 Task: For heading Calibri with Bold.  font size for heading24,  'Change the font style of data to'Bell MT.  and font size to 16,  Change the alignment of both headline & data to Align middle & Align Center.  In the sheet  EvaluationSalesByCategory
Action: Mouse moved to (26, 99)
Screenshot: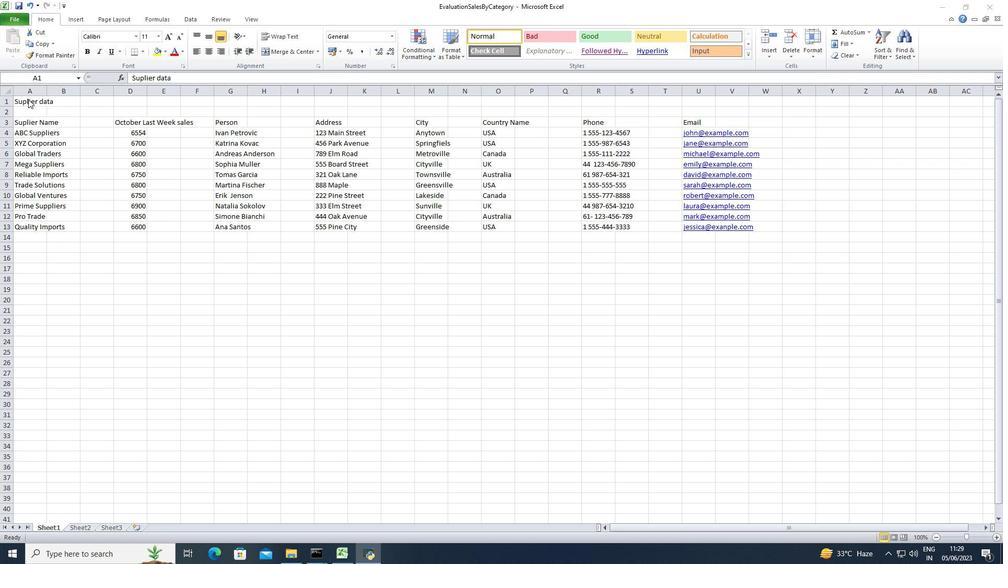 
Action: Mouse pressed left at (26, 99)
Screenshot: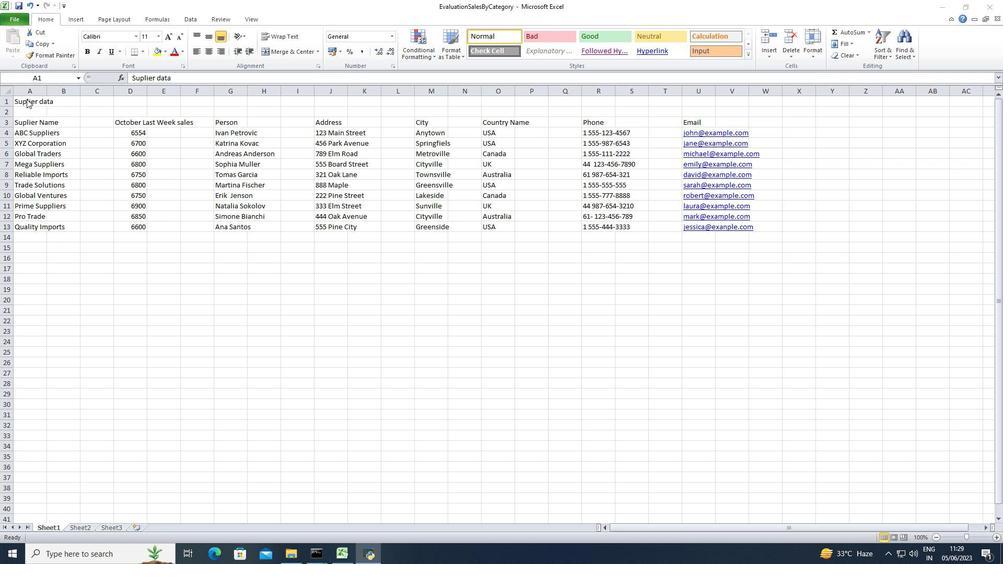 
Action: Mouse moved to (35, 101)
Screenshot: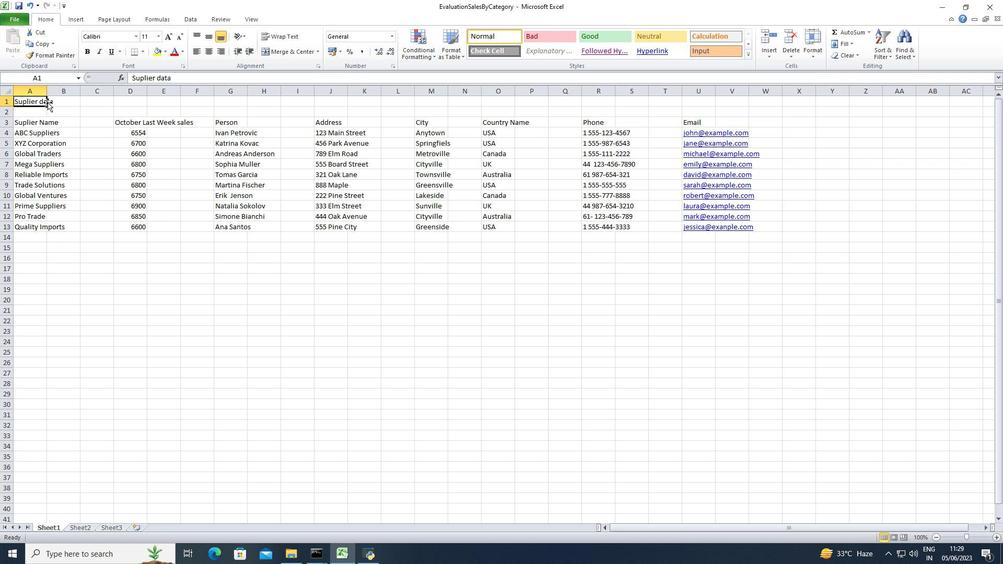 
Action: Mouse pressed left at (35, 101)
Screenshot: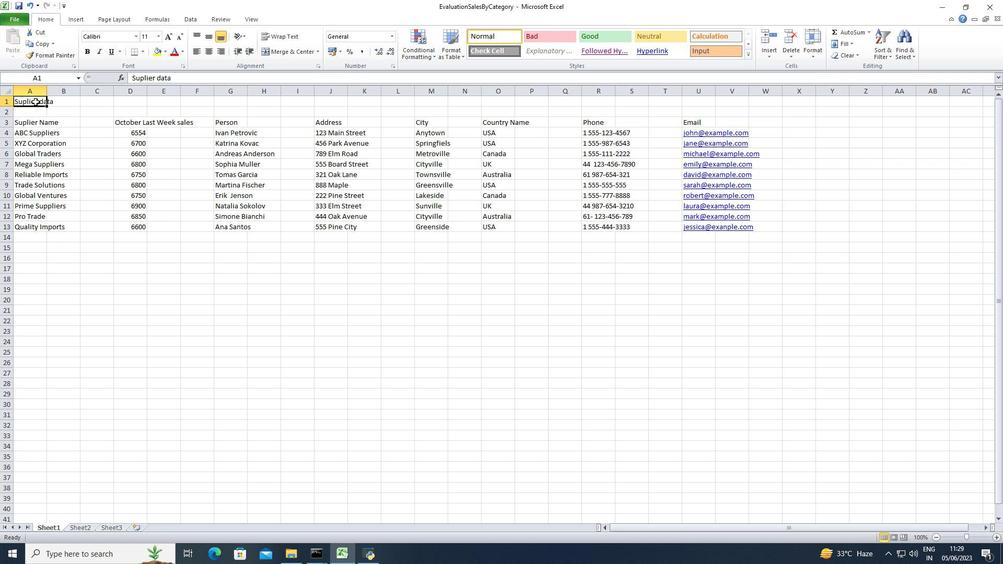 
Action: Mouse moved to (121, 37)
Screenshot: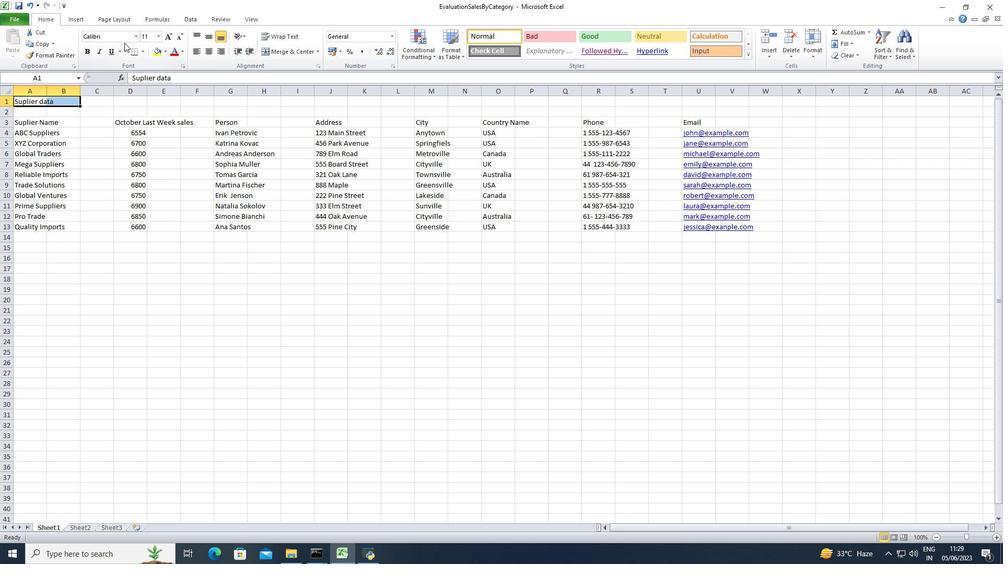
Action: Mouse pressed left at (121, 37)
Screenshot: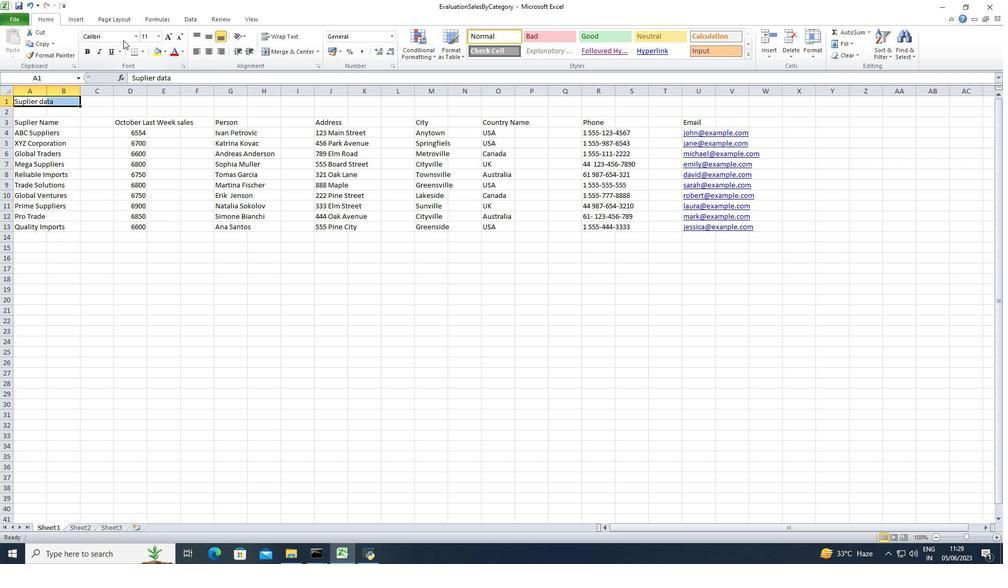 
Action: Mouse moved to (121, 36)
Screenshot: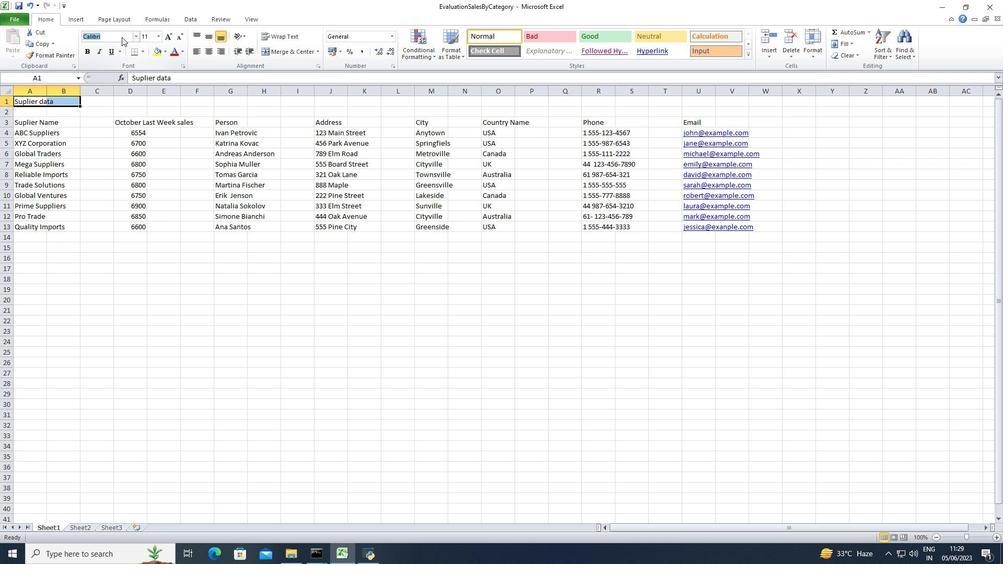 
Action: Key pressed <Key.enter>
Screenshot: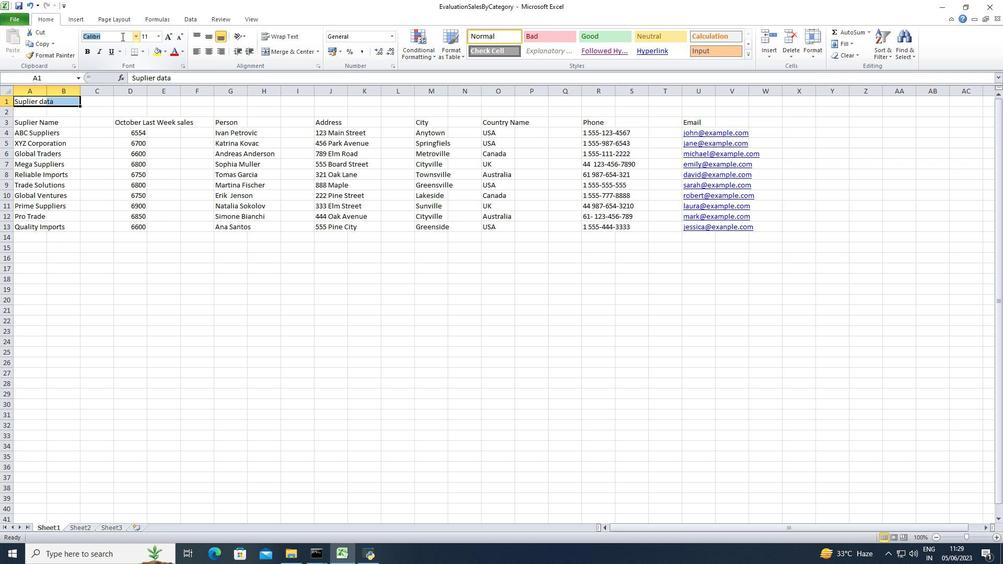 
Action: Mouse moved to (84, 56)
Screenshot: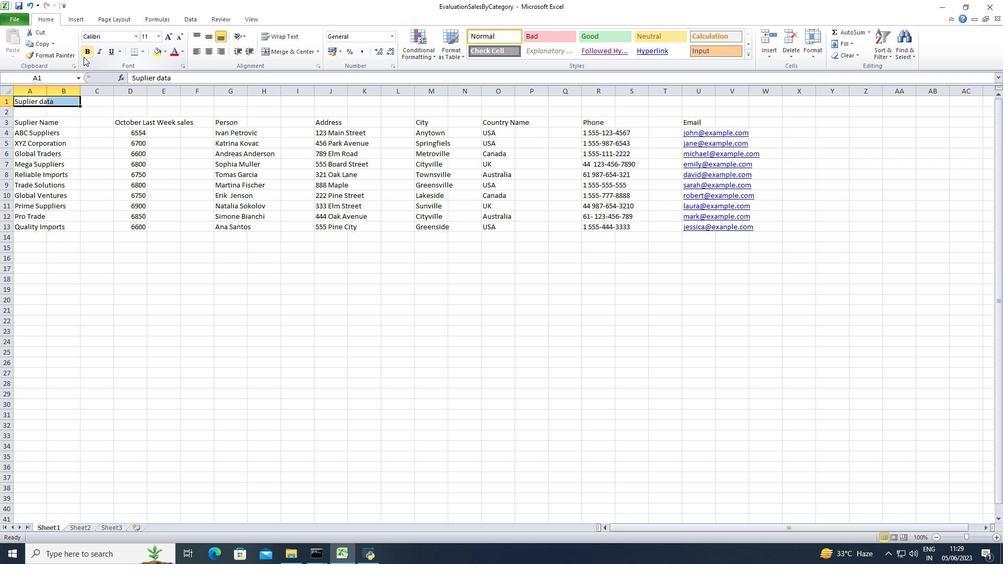 
Action: Mouse pressed left at (84, 56)
Screenshot: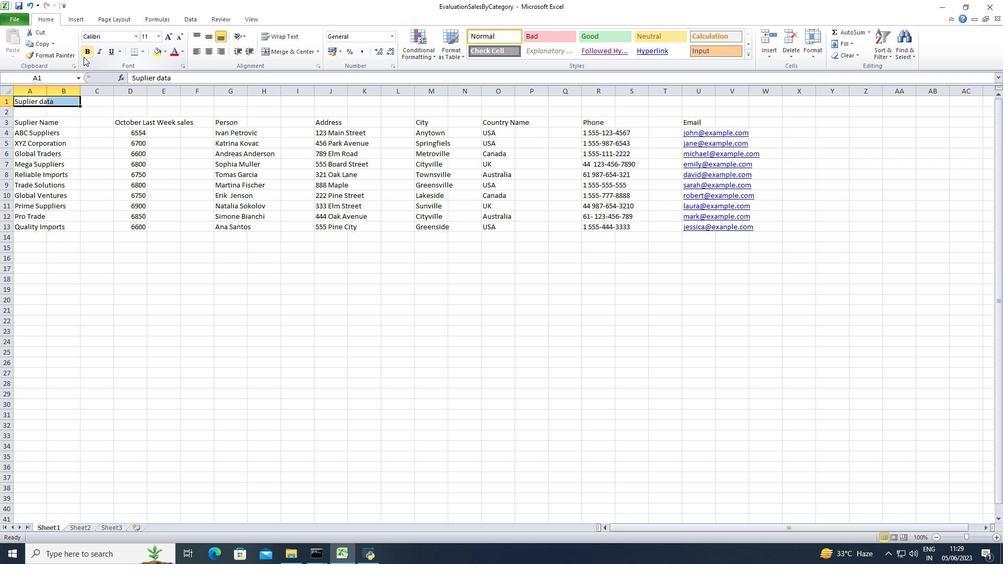 
Action: Mouse moved to (156, 33)
Screenshot: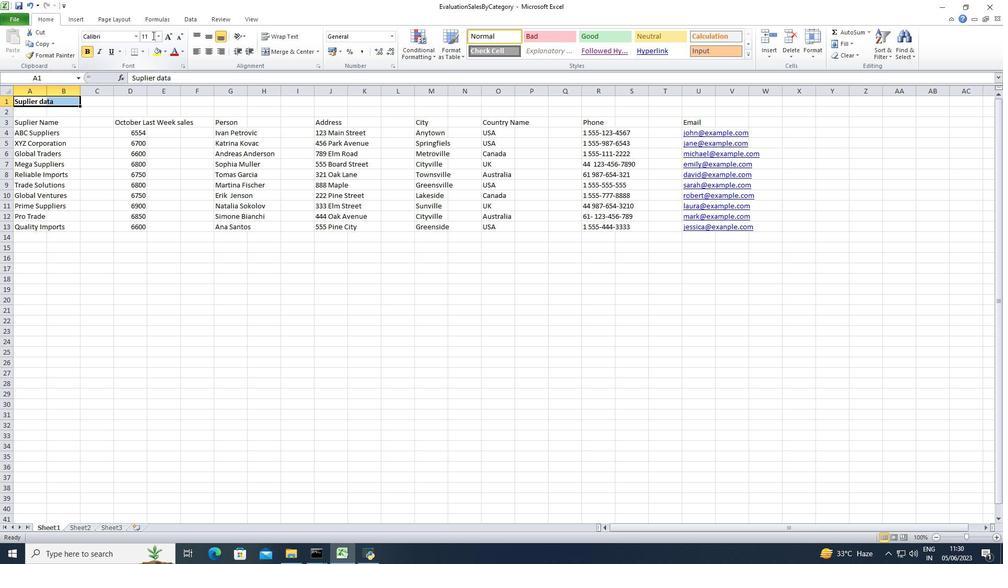 
Action: Mouse pressed left at (156, 33)
Screenshot: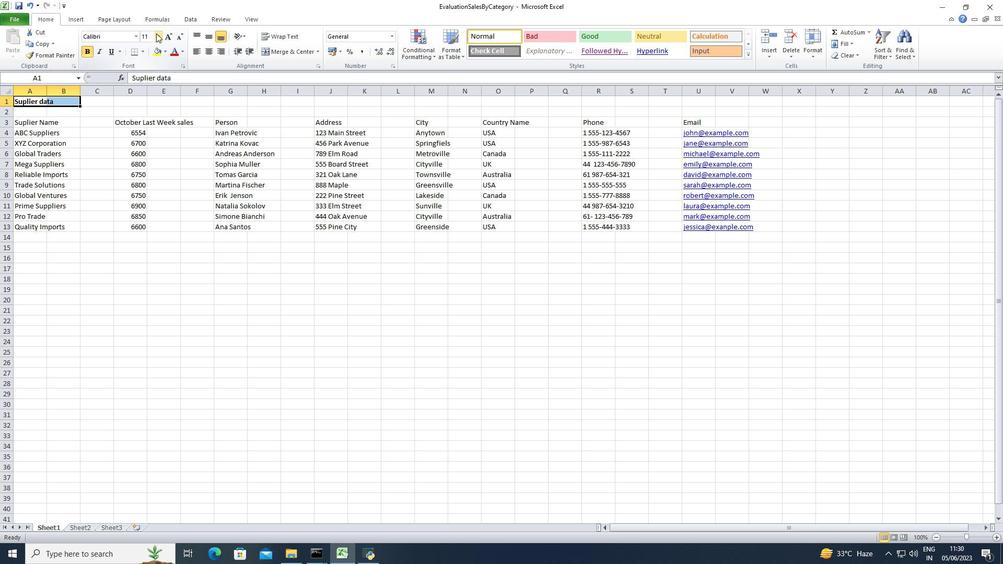 
Action: Mouse moved to (152, 133)
Screenshot: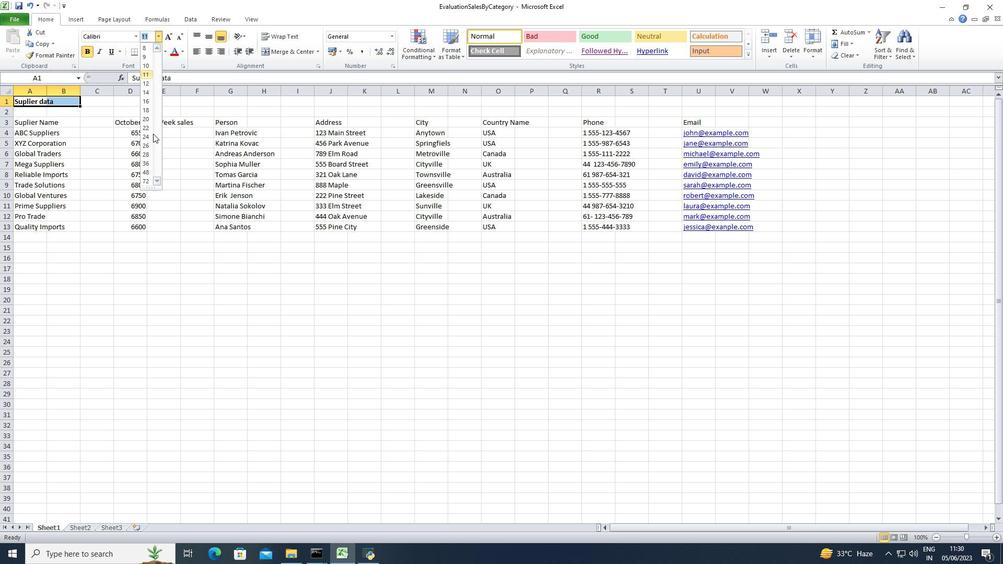 
Action: Mouse pressed left at (152, 133)
Screenshot: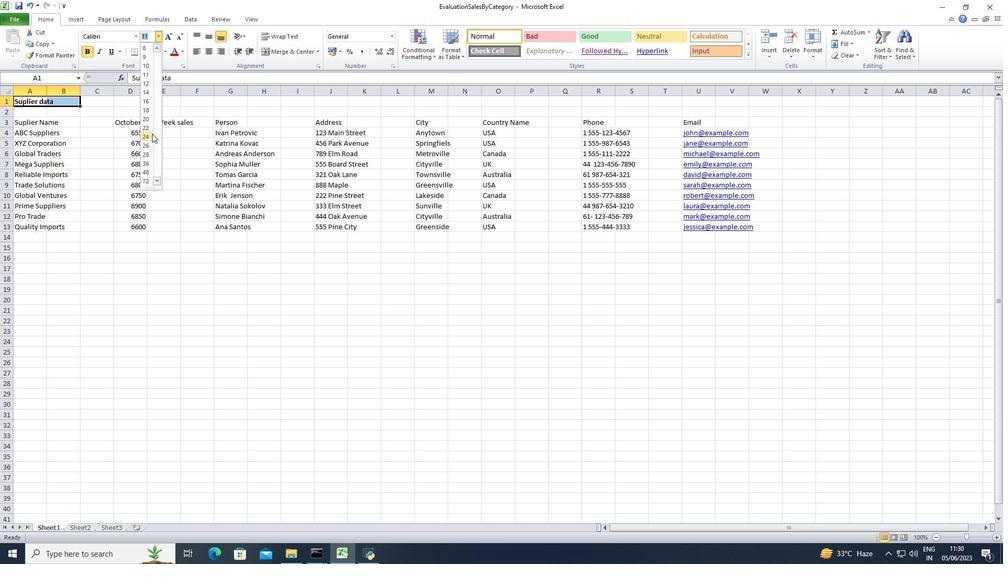 
Action: Mouse moved to (21, 135)
Screenshot: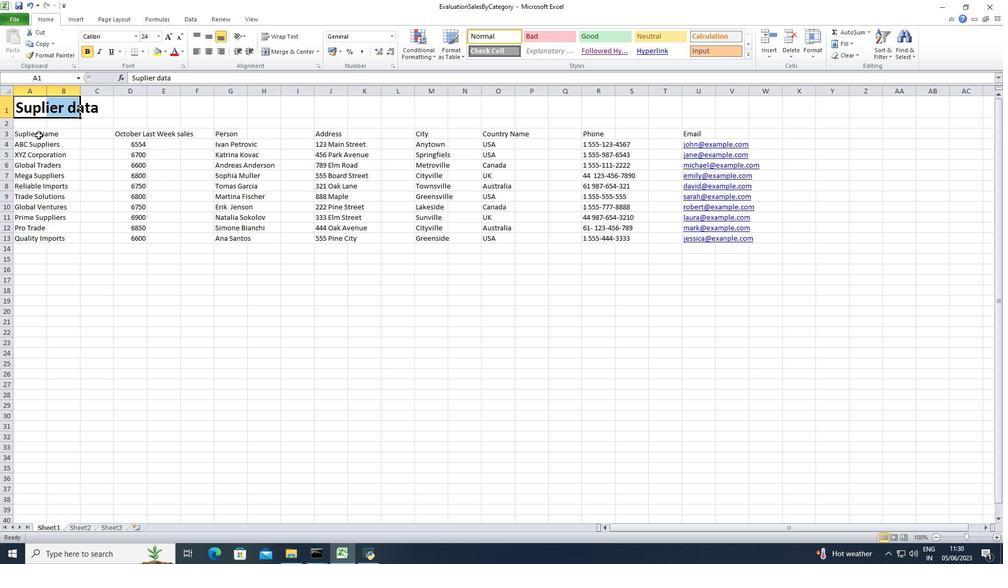 
Action: Mouse pressed left at (21, 135)
Screenshot: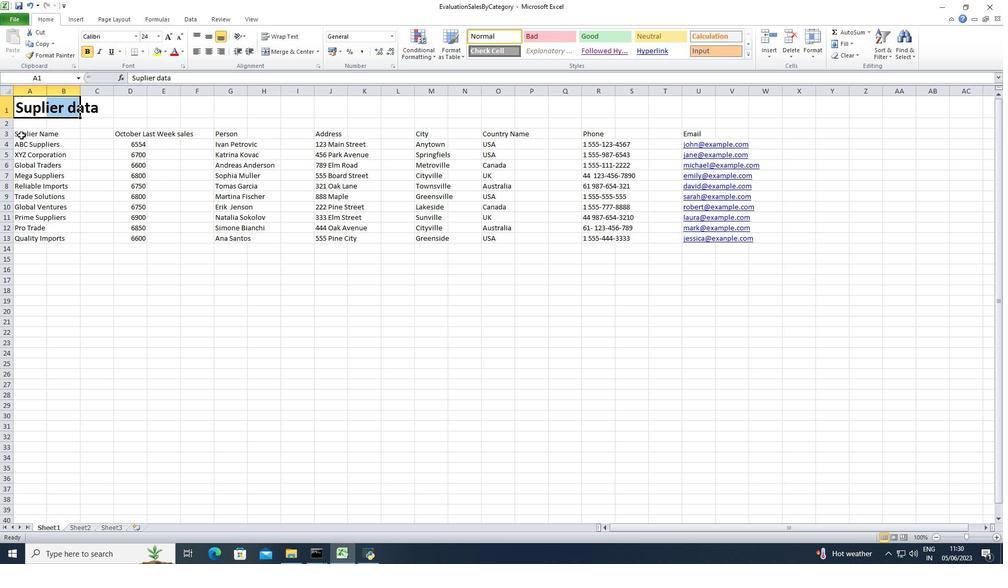 
Action: Mouse moved to (118, 38)
Screenshot: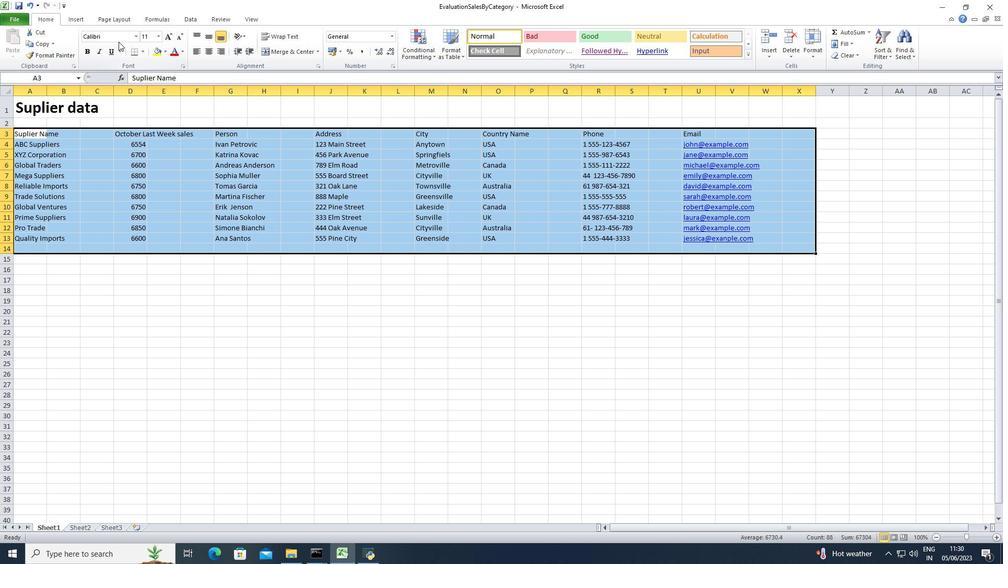 
Action: Mouse pressed left at (118, 38)
Screenshot: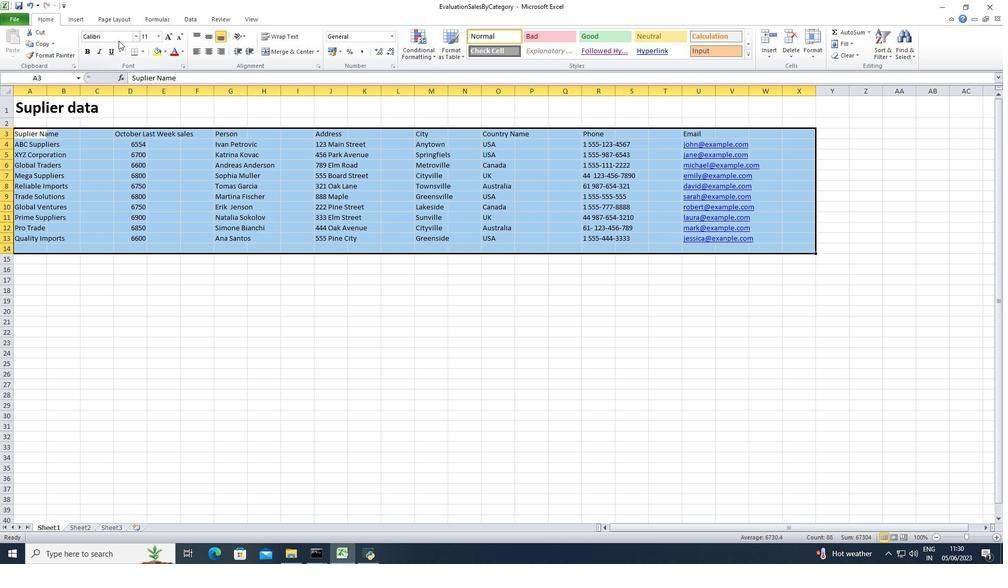 
Action: Key pressed <Key.shift>Bell<Key.space><Key.shift><Key.shift>MT<Key.enter>
Screenshot: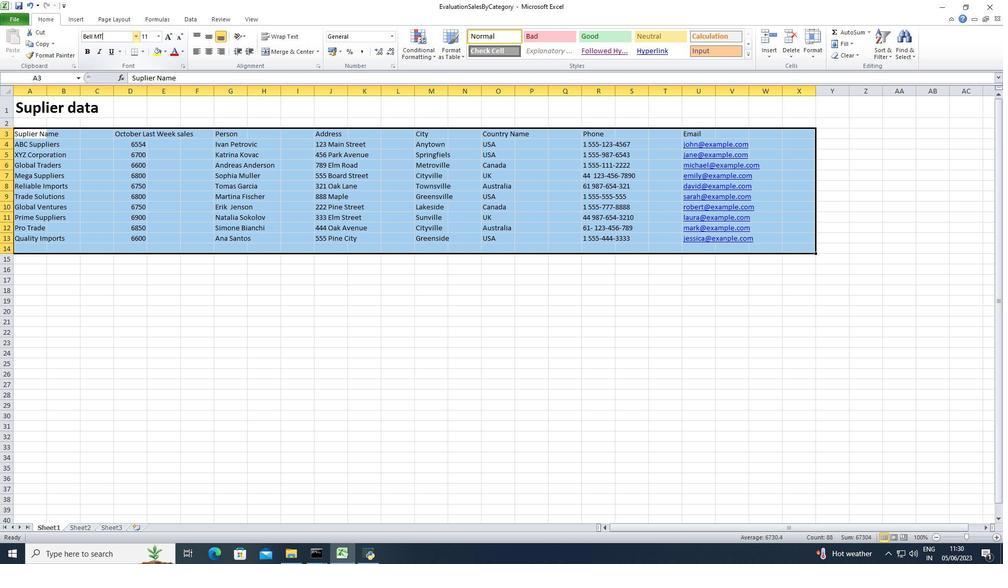 
Action: Mouse moved to (159, 37)
Screenshot: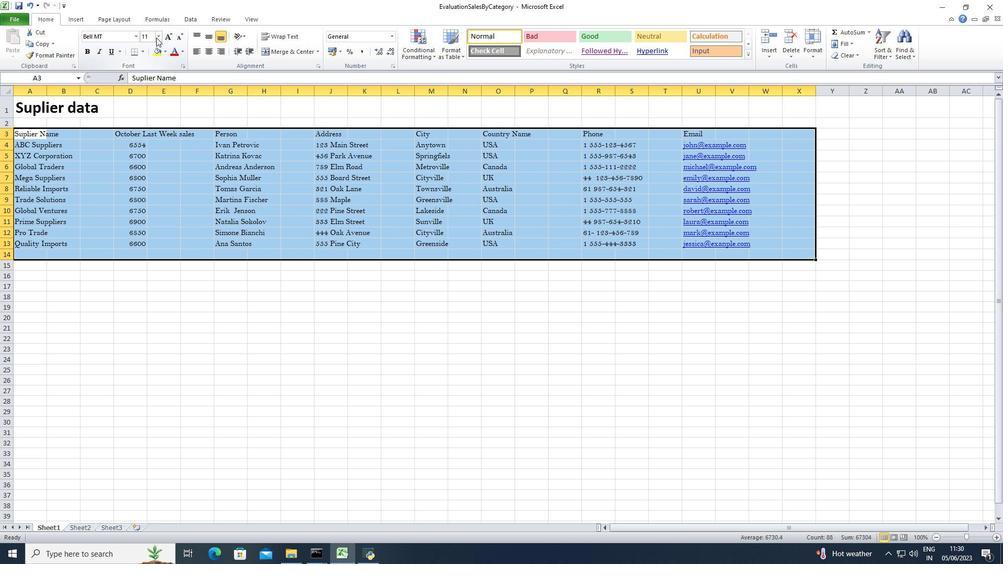 
Action: Mouse pressed left at (159, 37)
Screenshot: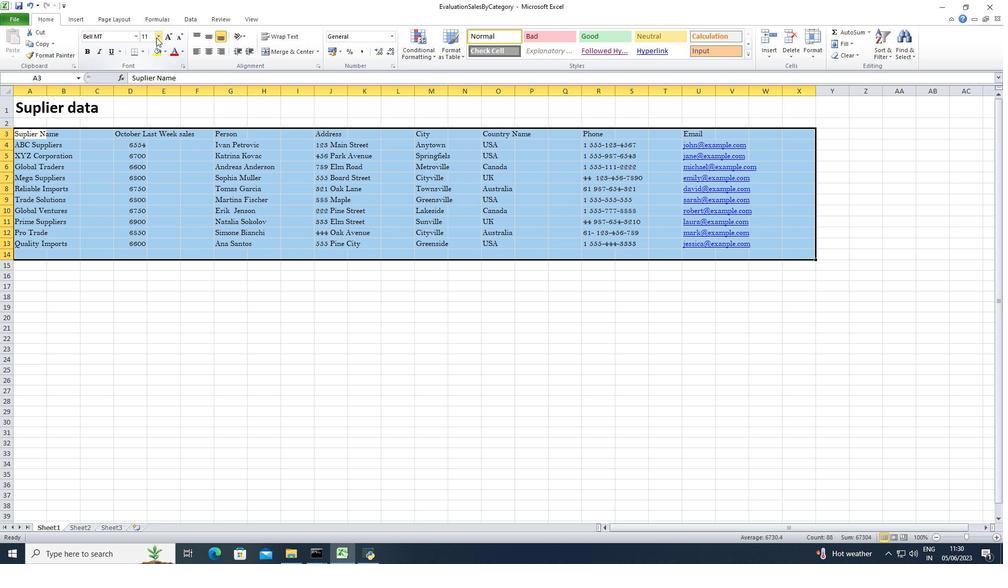 
Action: Mouse moved to (149, 99)
Screenshot: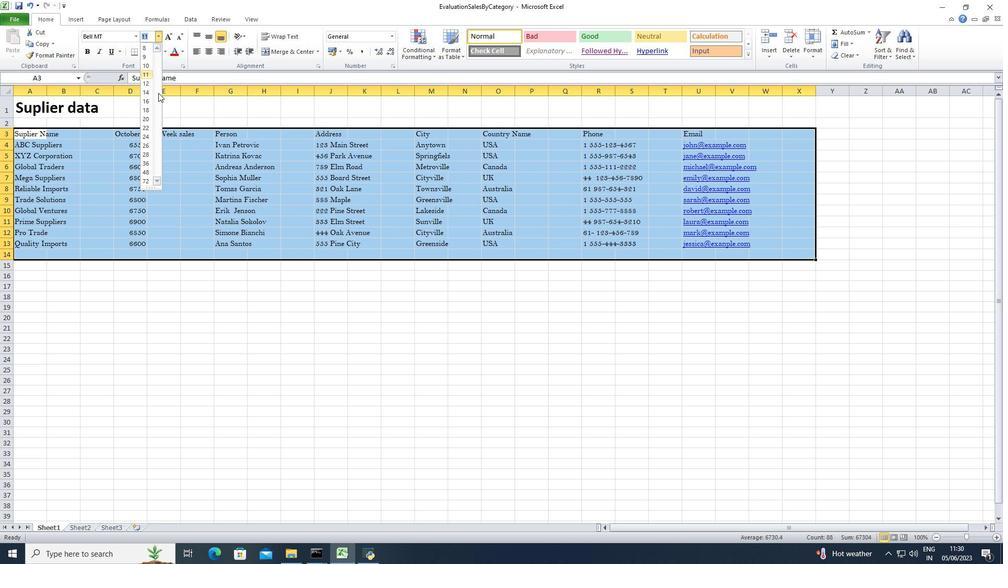 
Action: Mouse pressed left at (149, 99)
Screenshot: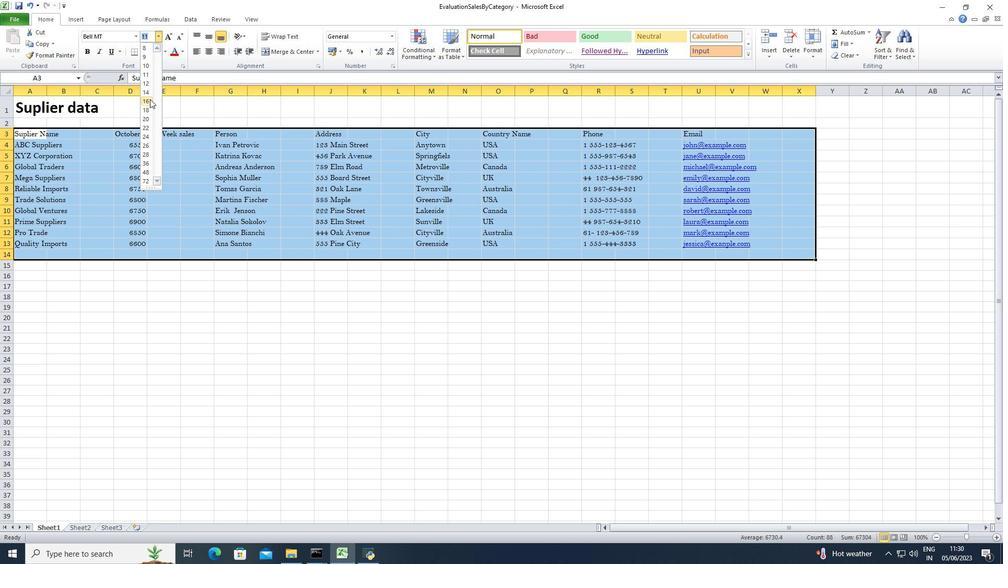 
Action: Mouse moved to (30, 109)
Screenshot: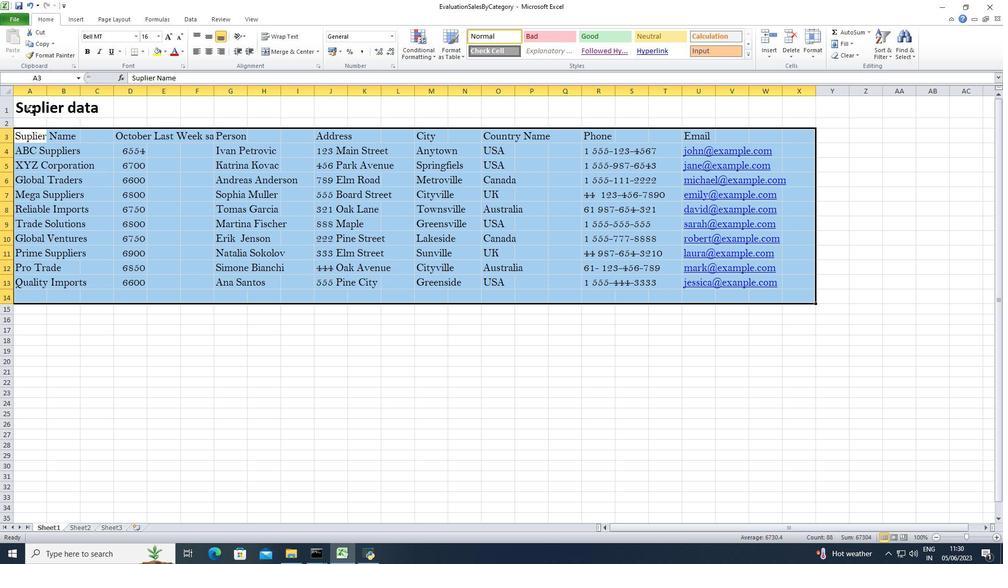 
Action: Mouse pressed left at (30, 109)
Screenshot: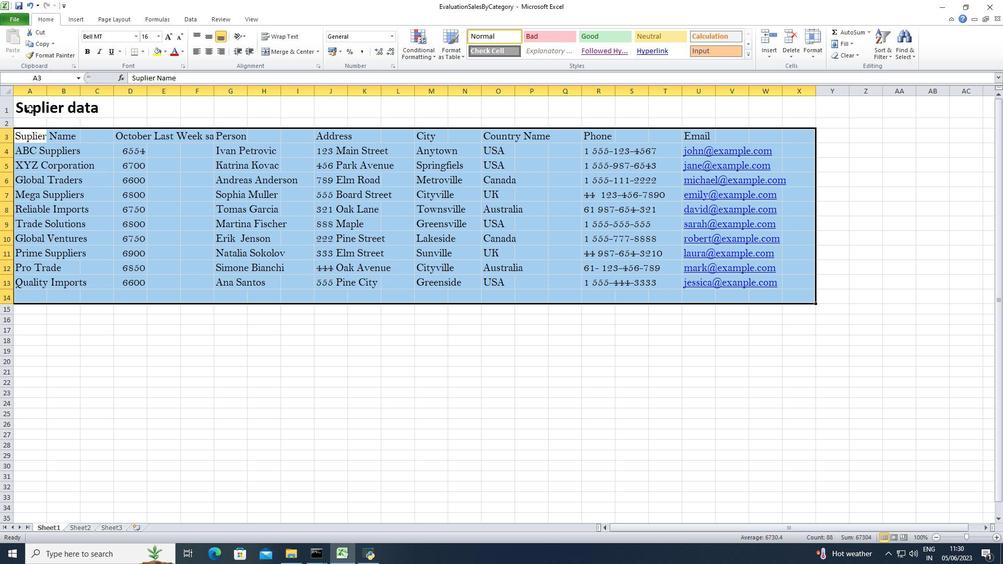 
Action: Mouse moved to (209, 50)
Screenshot: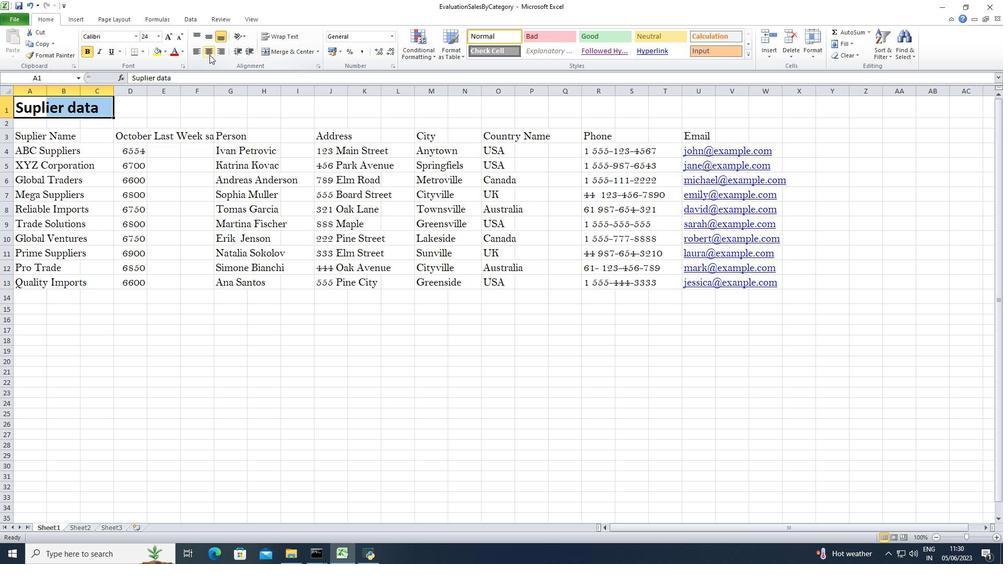
Action: Mouse pressed left at (209, 50)
Screenshot: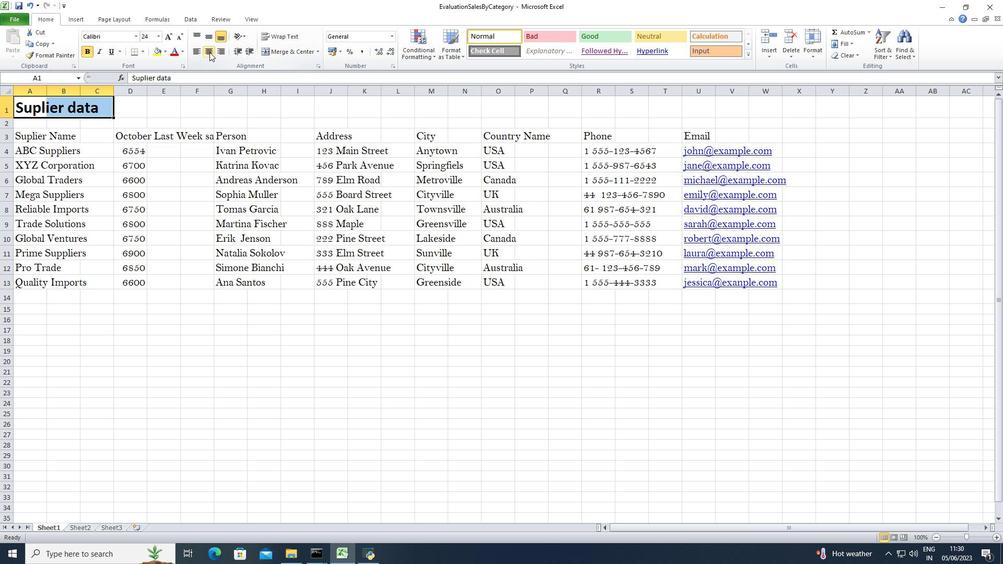 
Action: Mouse moved to (46, 89)
Screenshot: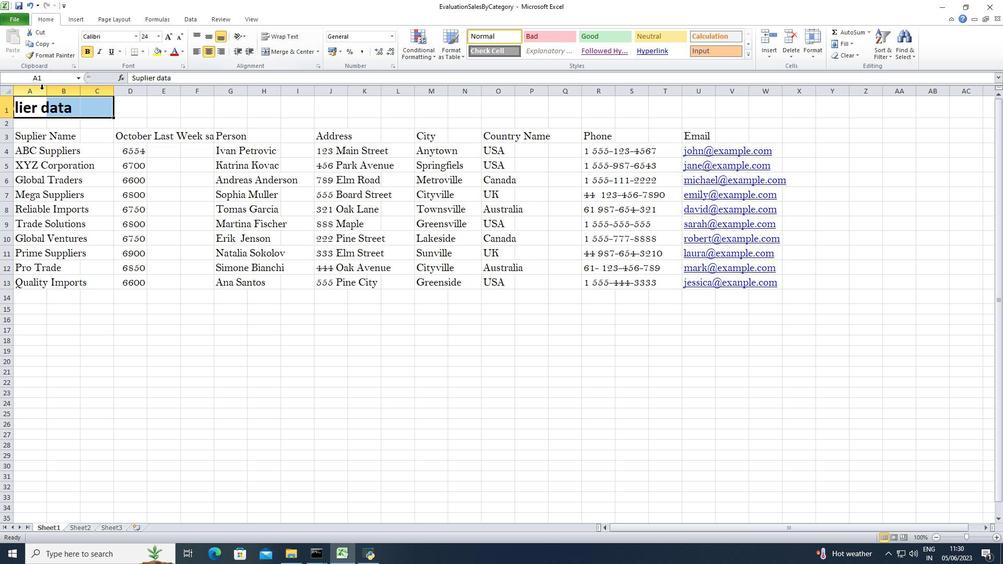 
Action: Mouse pressed left at (46, 89)
Screenshot: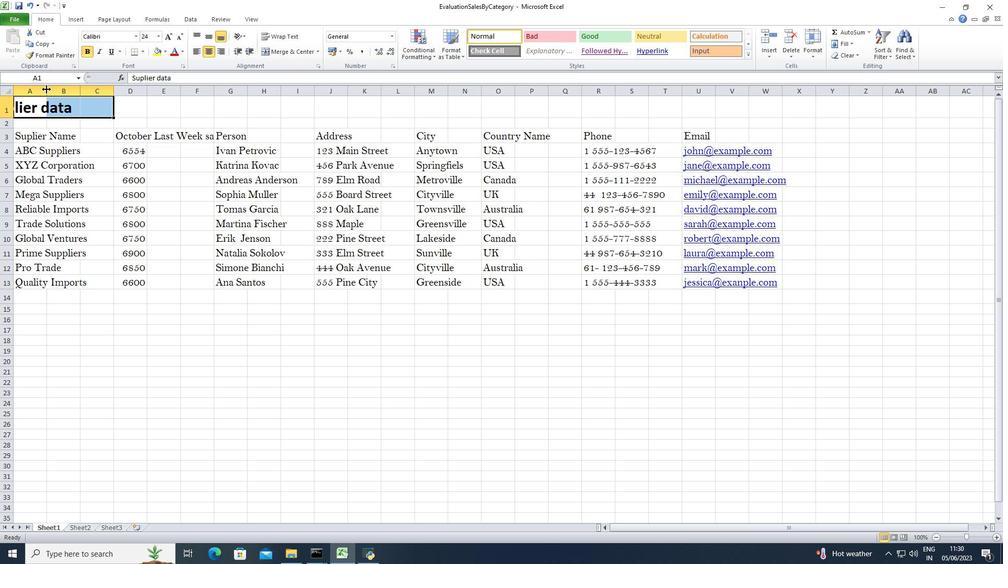 
Action: Mouse moved to (31, 136)
Screenshot: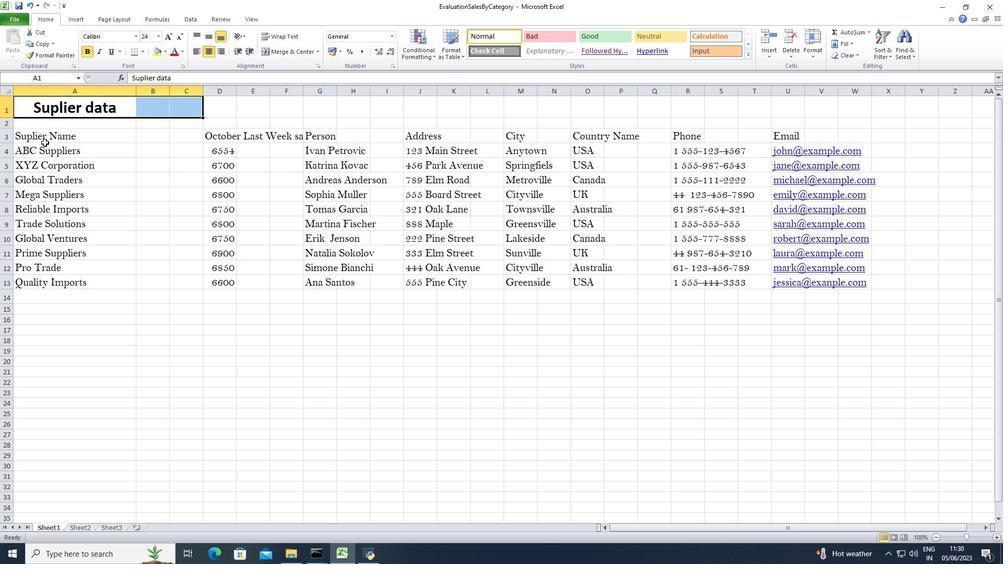 
Action: Mouse pressed left at (31, 136)
Screenshot: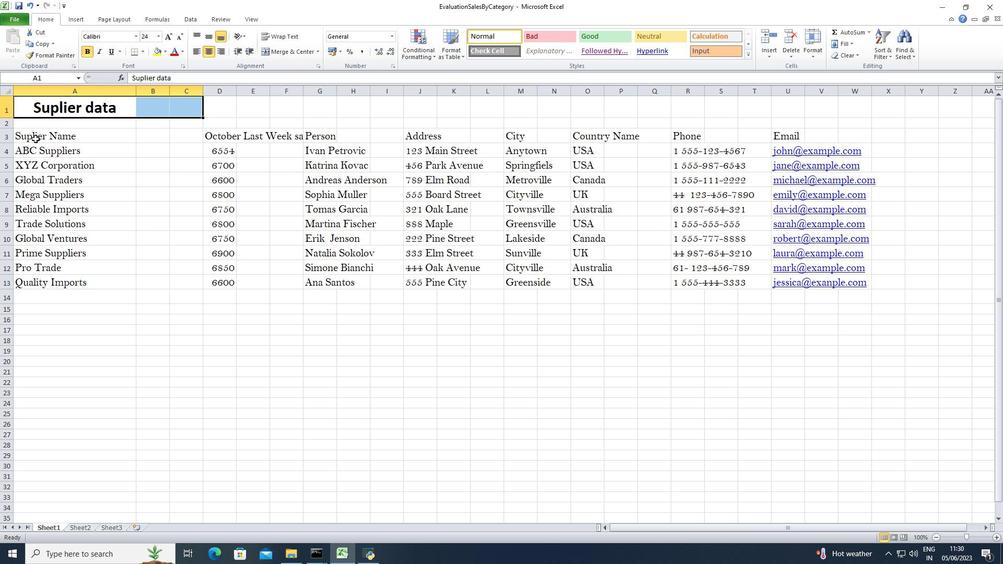 
Action: Mouse moved to (207, 51)
Screenshot: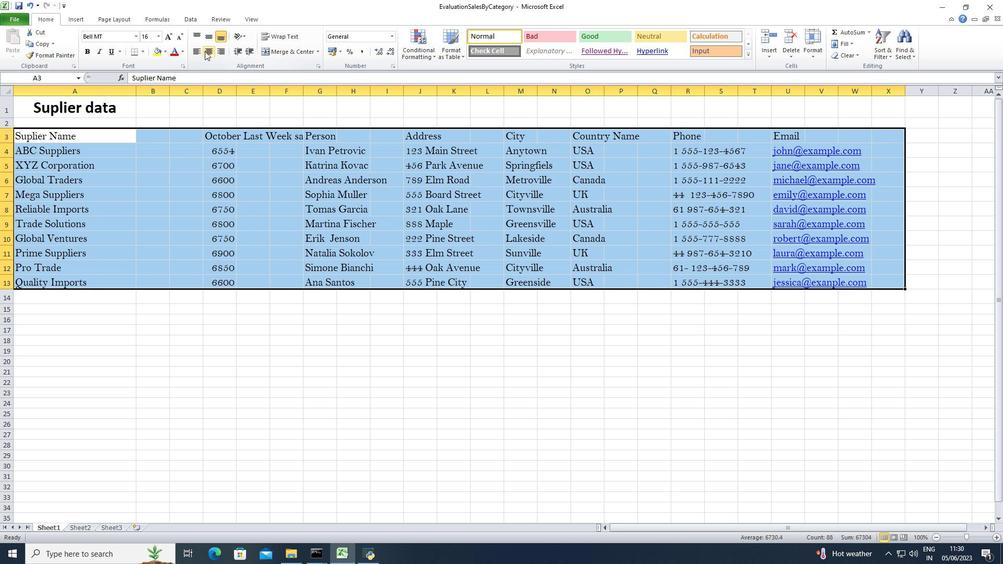 
Action: Mouse pressed left at (207, 51)
Screenshot: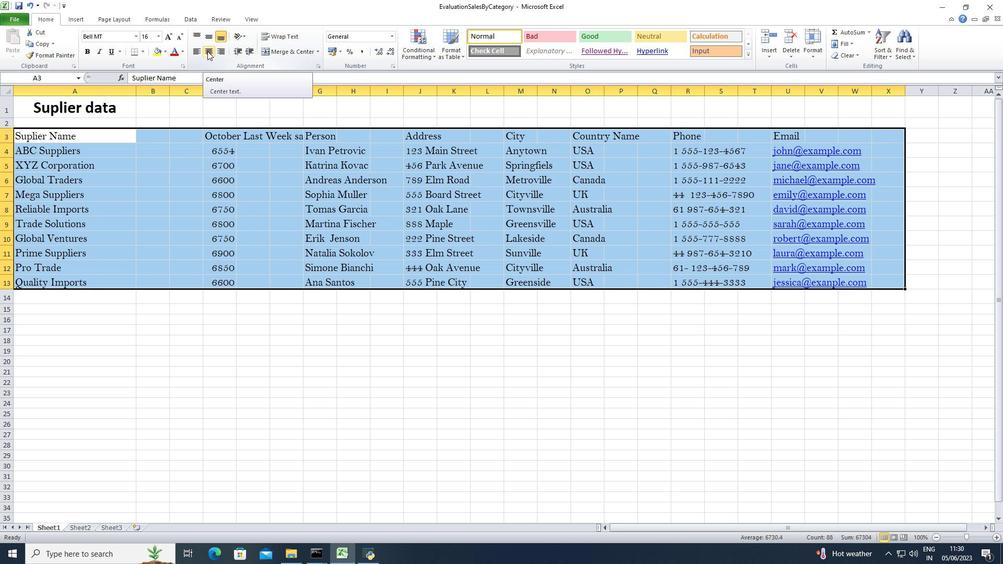 
Action: Mouse moved to (556, 108)
Screenshot: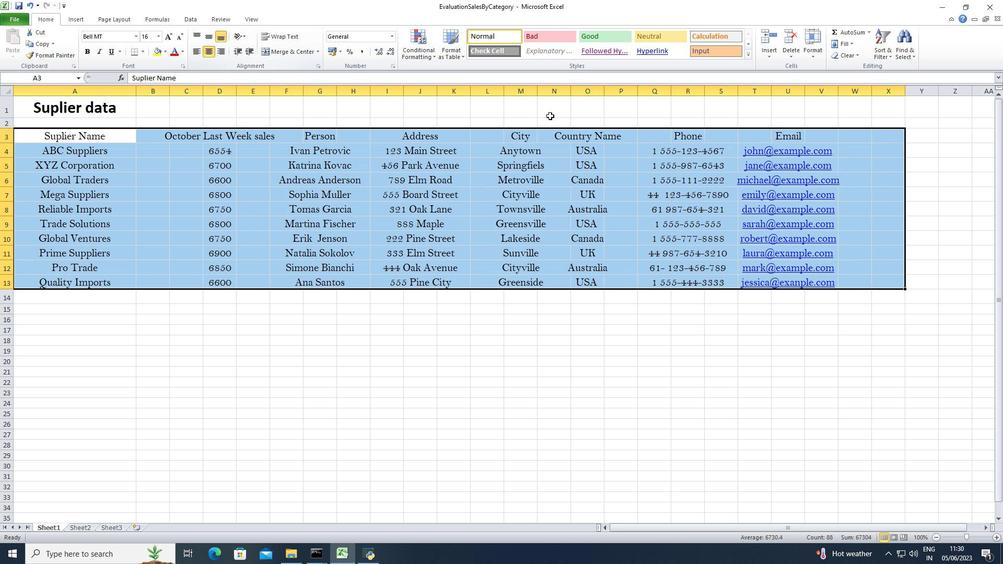 
Action: Mouse pressed left at (556, 108)
Screenshot: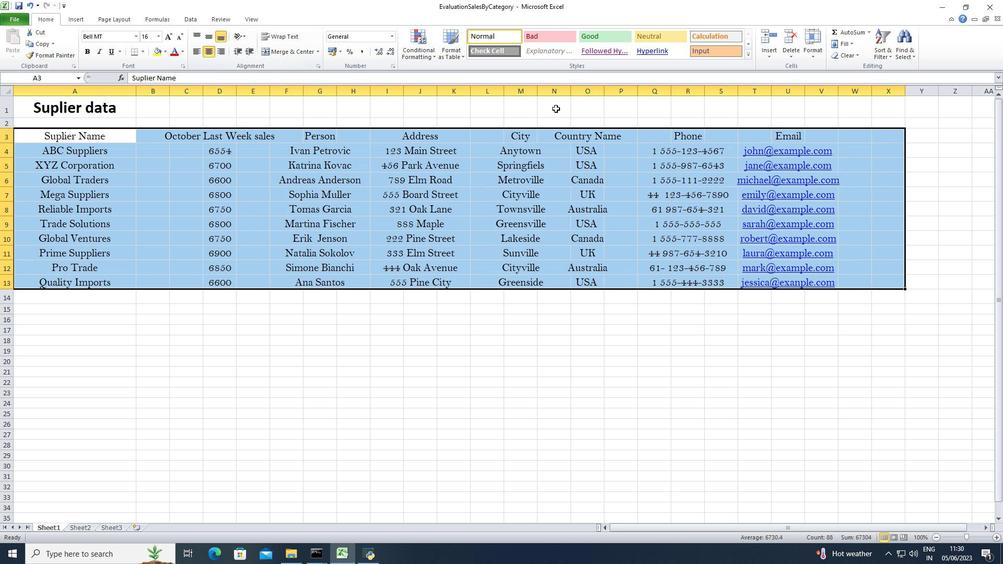 
